 Task: Set the notification email frequency to periodically.
Action: Mouse moved to (1160, 70)
Screenshot: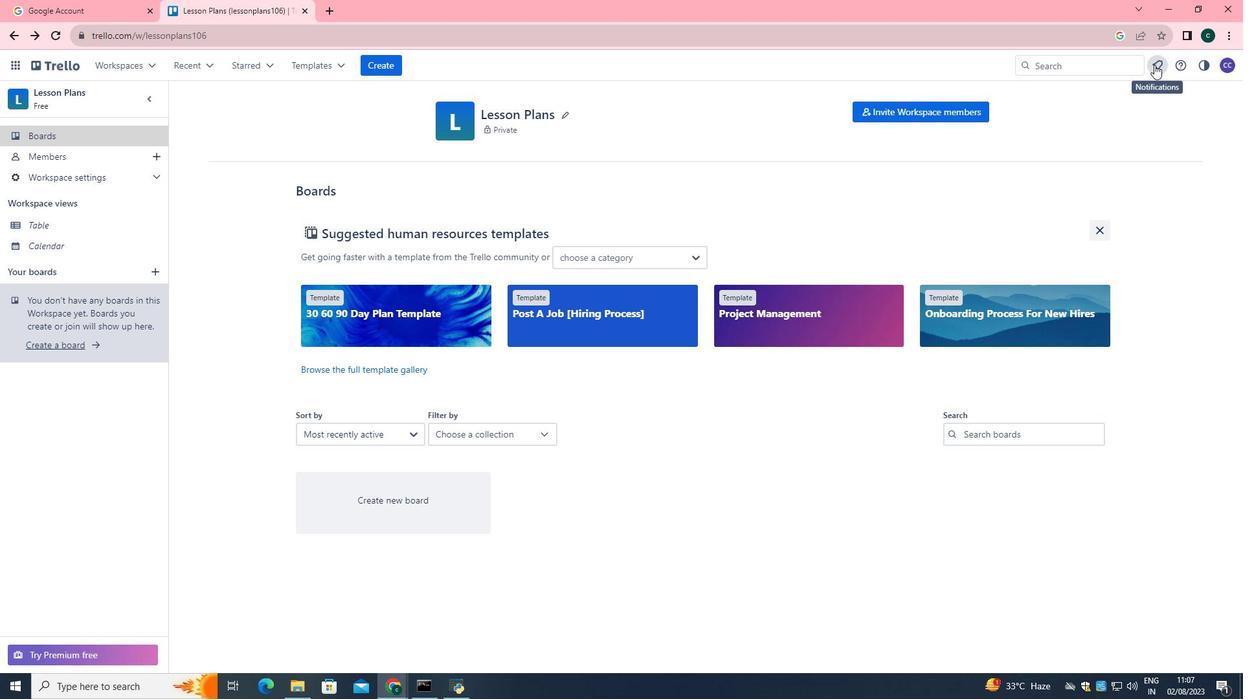 
Action: Mouse pressed left at (1160, 70)
Screenshot: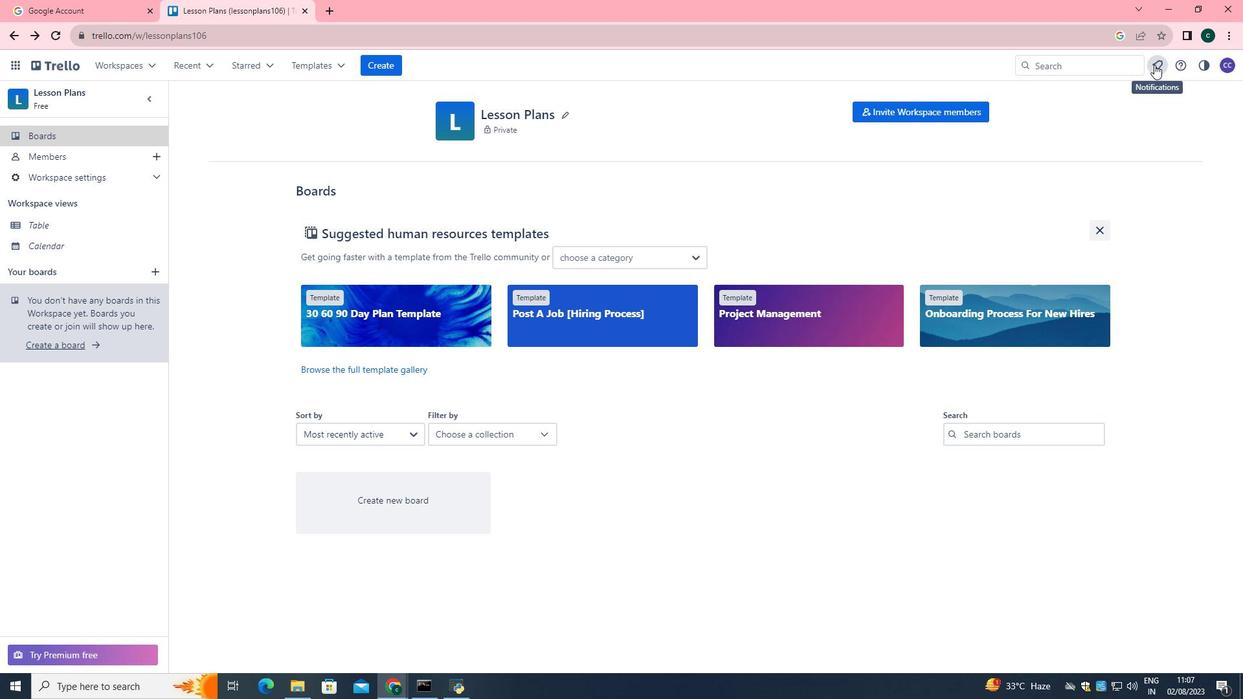 
Action: Mouse moved to (1233, 107)
Screenshot: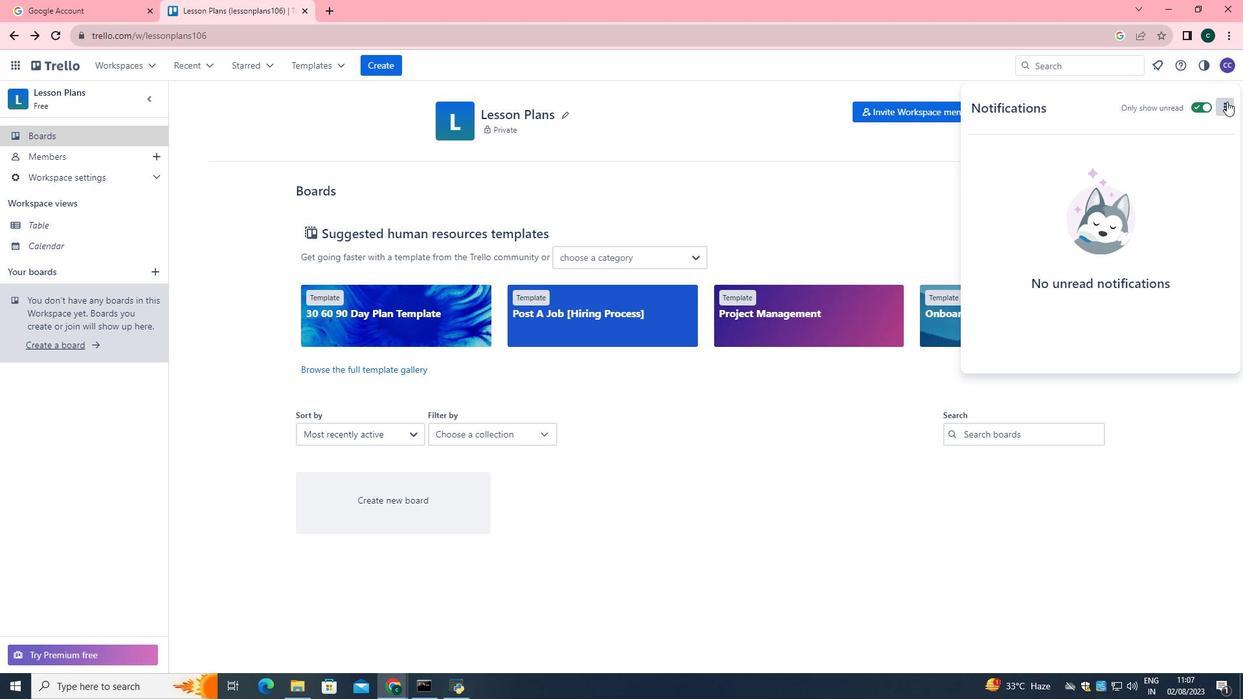 
Action: Mouse pressed left at (1233, 107)
Screenshot: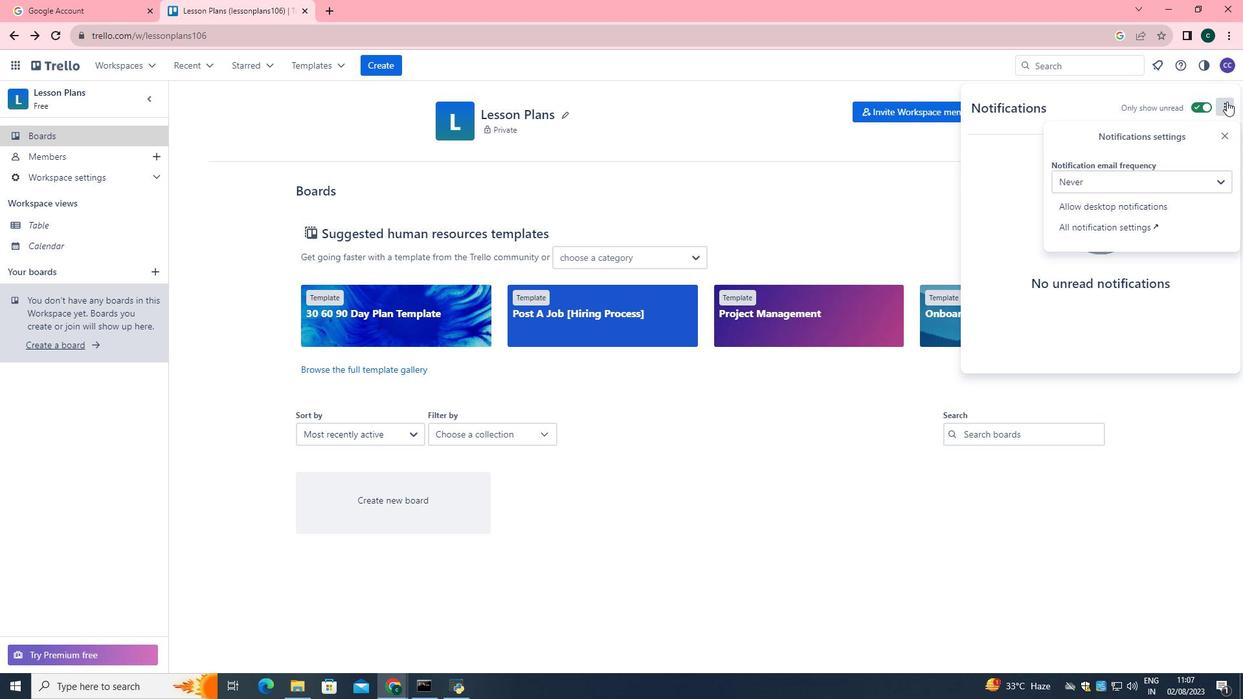 
Action: Mouse moved to (1168, 187)
Screenshot: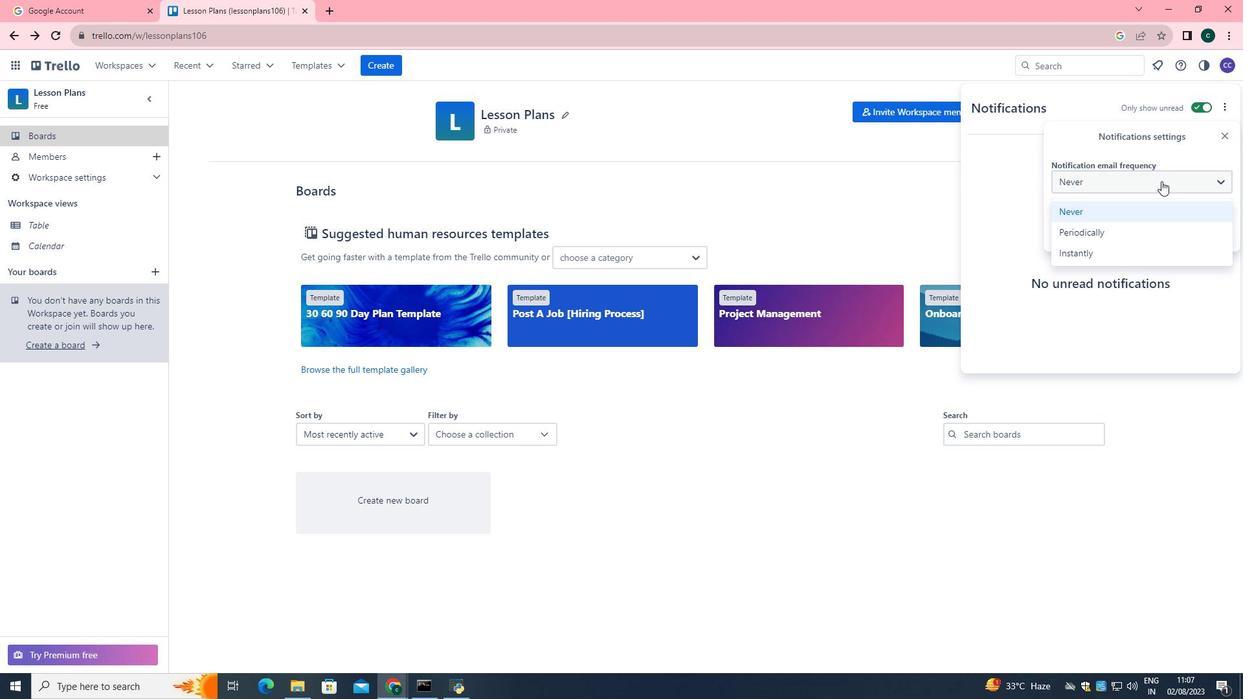 
Action: Mouse pressed left at (1168, 187)
Screenshot: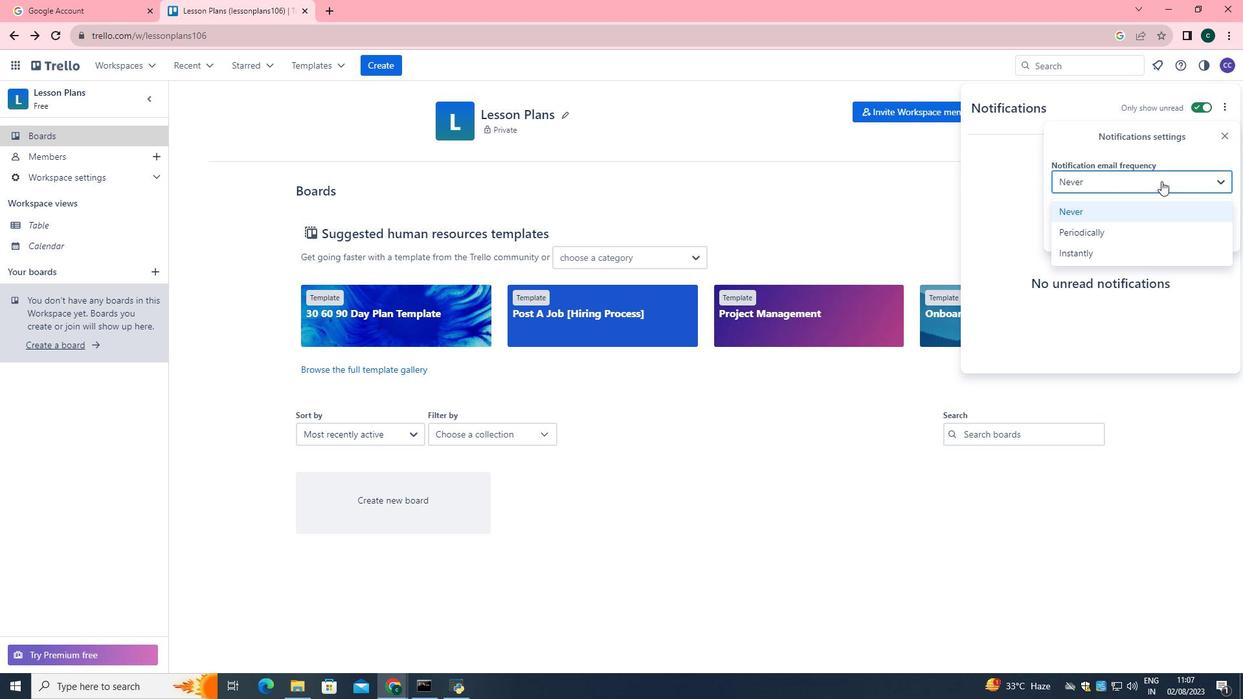 
Action: Mouse moved to (1137, 240)
Screenshot: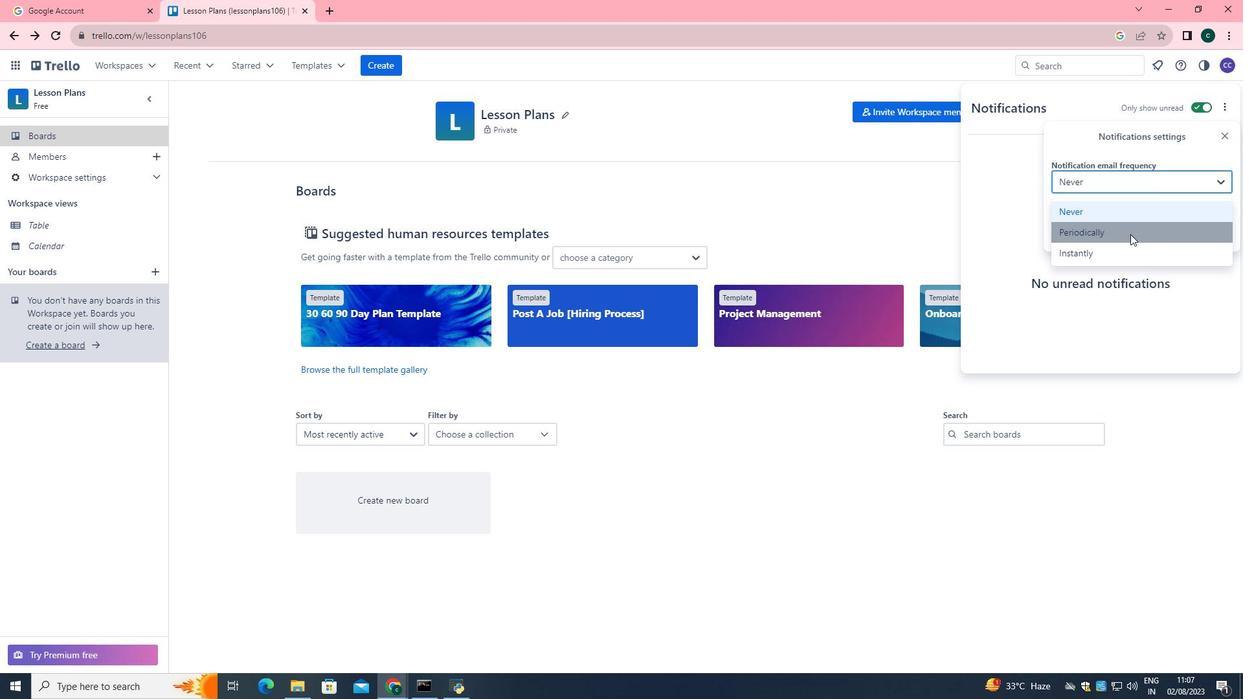 
Action: Mouse pressed left at (1137, 240)
Screenshot: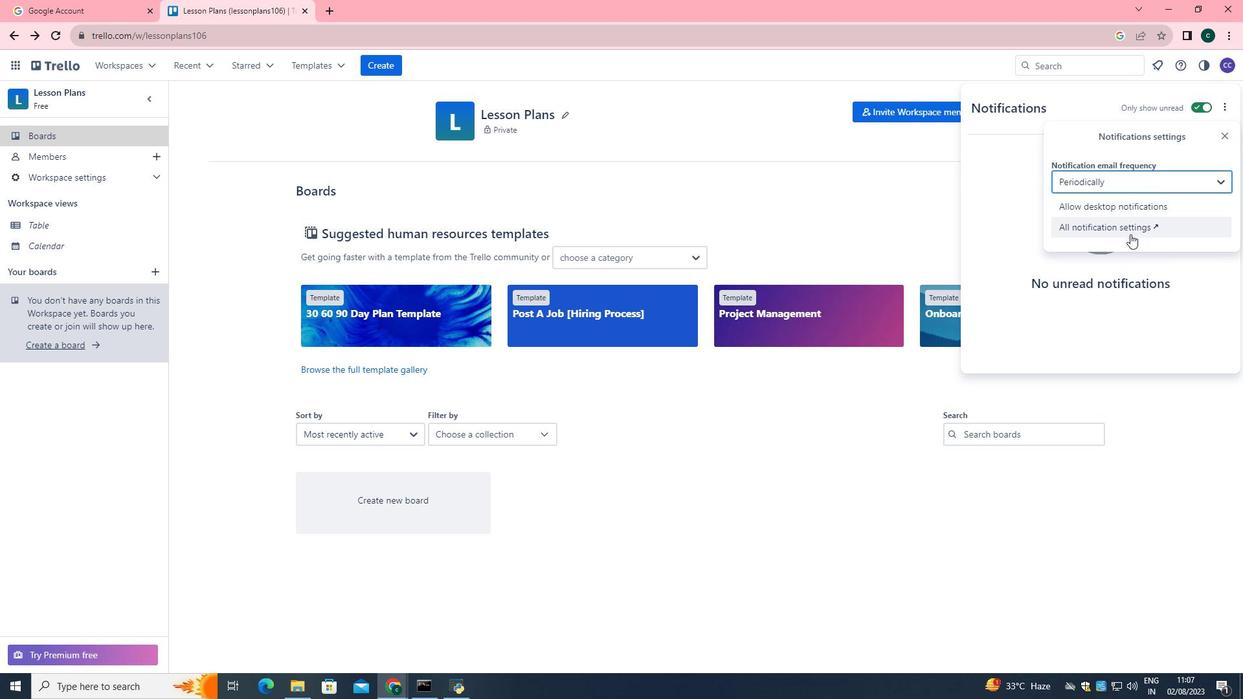 
